 Task: Assign in the project TranceTech the issue 'Implement a new cloud-based logistics optimization system for a company with advanced routing and scheduling capabilities' to the sprint 'Debug Dive'.
Action: Mouse moved to (195, 51)
Screenshot: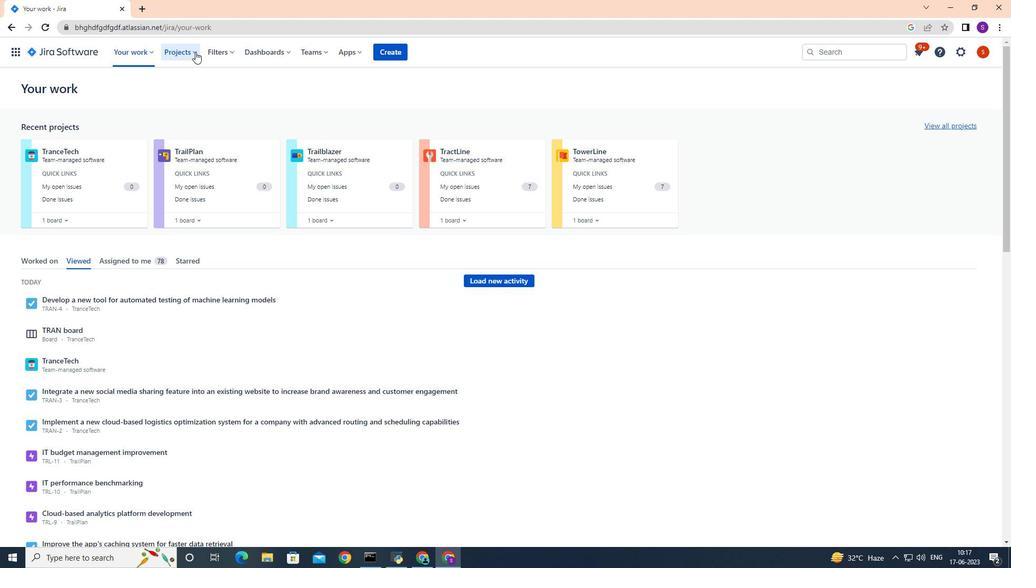 
Action: Mouse pressed left at (195, 51)
Screenshot: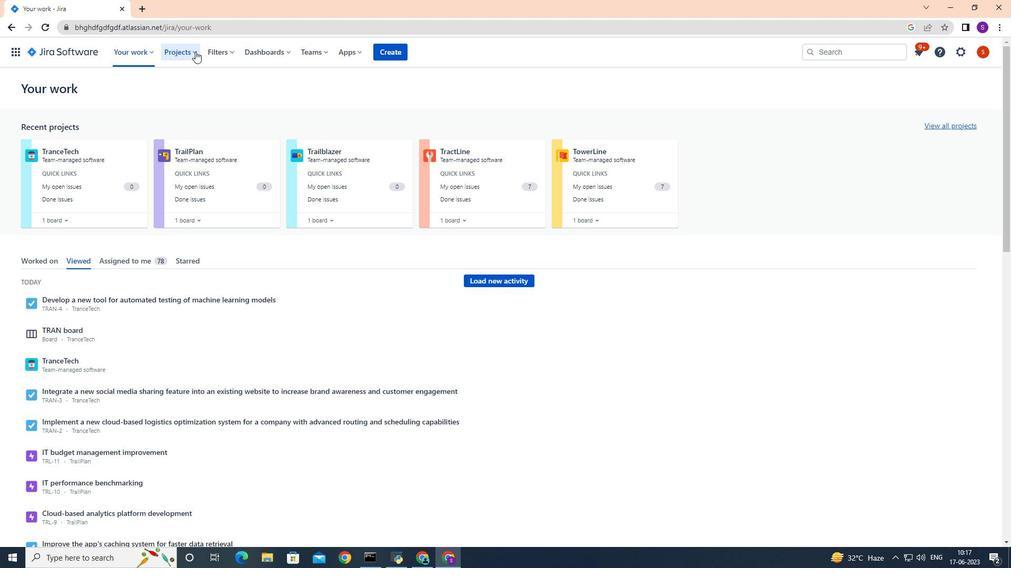 
Action: Mouse moved to (208, 94)
Screenshot: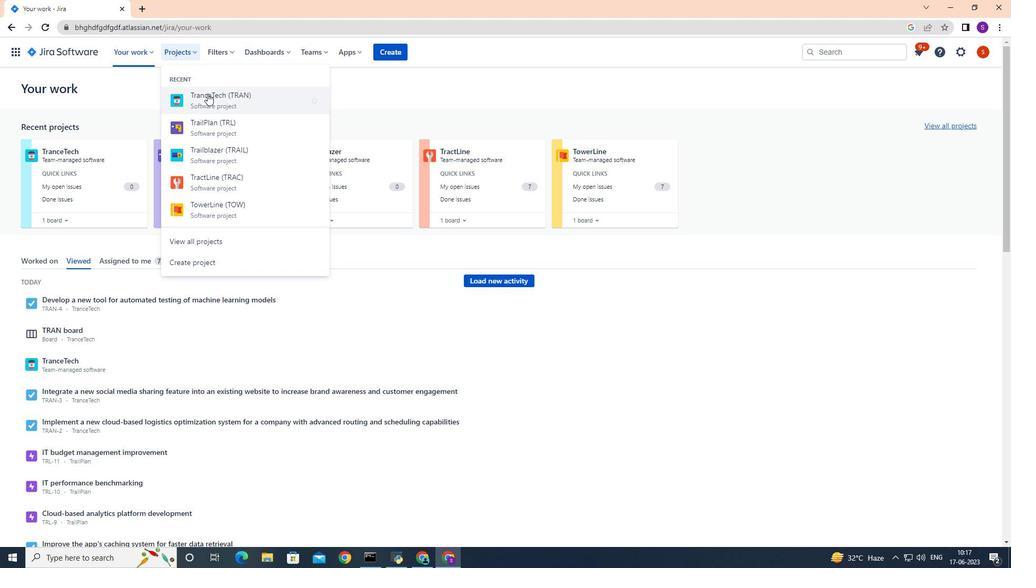 
Action: Mouse pressed left at (208, 94)
Screenshot: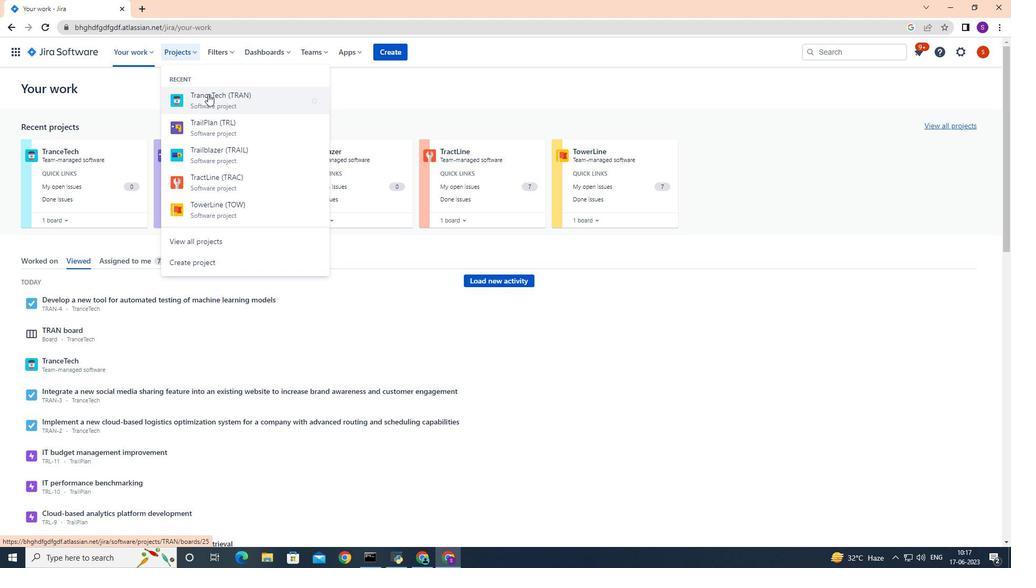 
Action: Mouse moved to (57, 155)
Screenshot: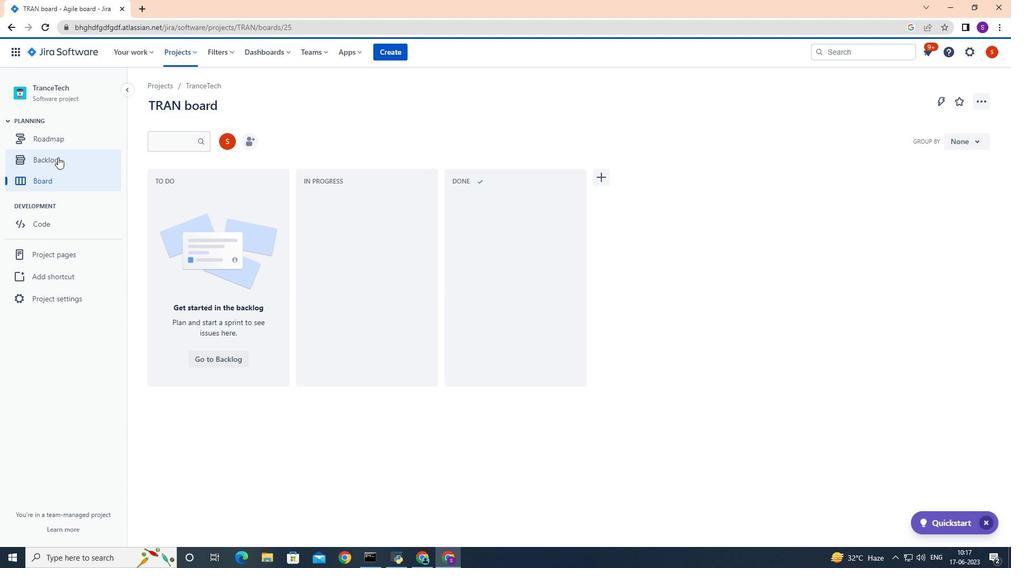 
Action: Mouse pressed left at (57, 155)
Screenshot: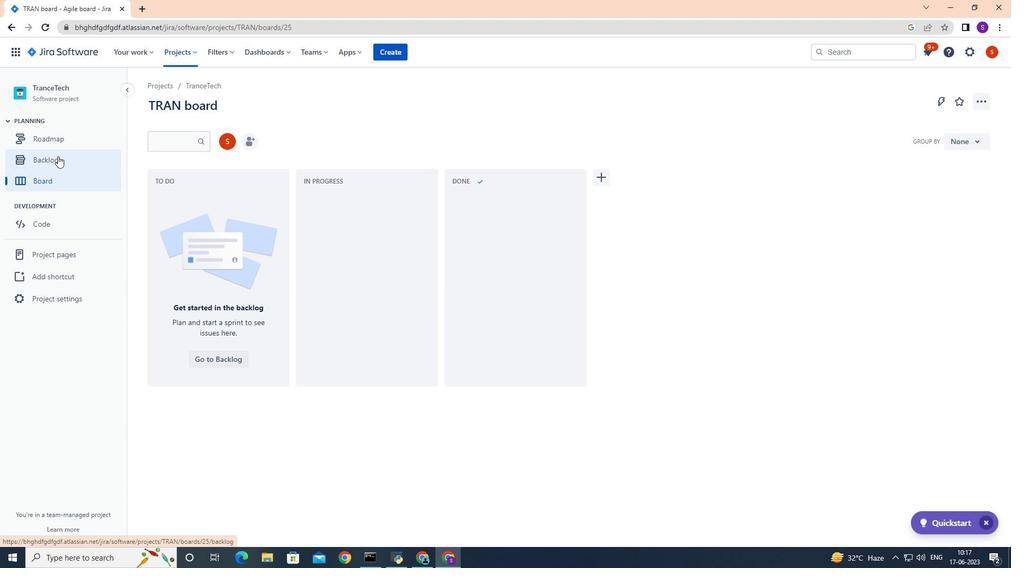 
Action: Mouse moved to (542, 282)
Screenshot: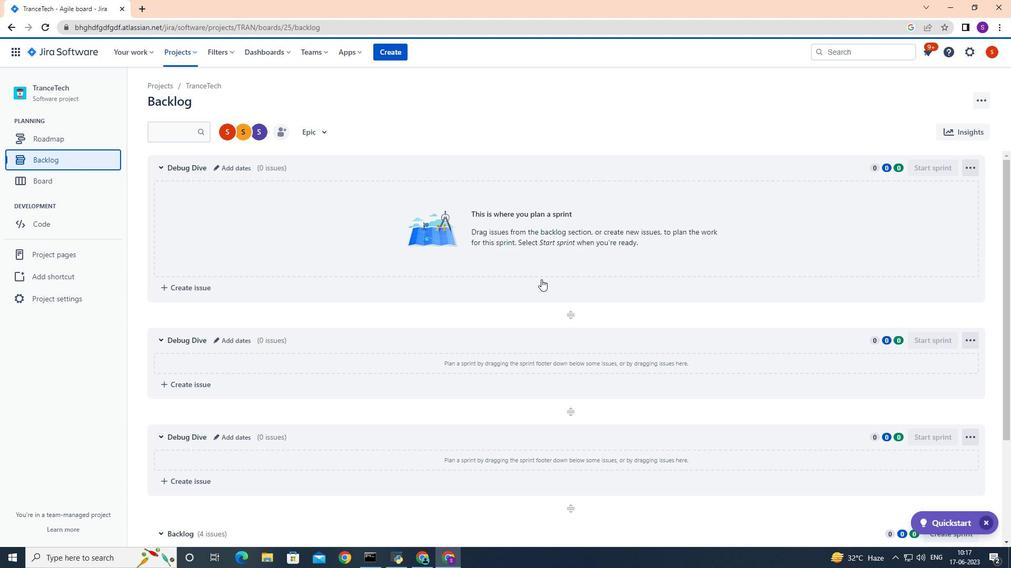 
Action: Mouse scrolled (542, 282) with delta (0, 0)
Screenshot: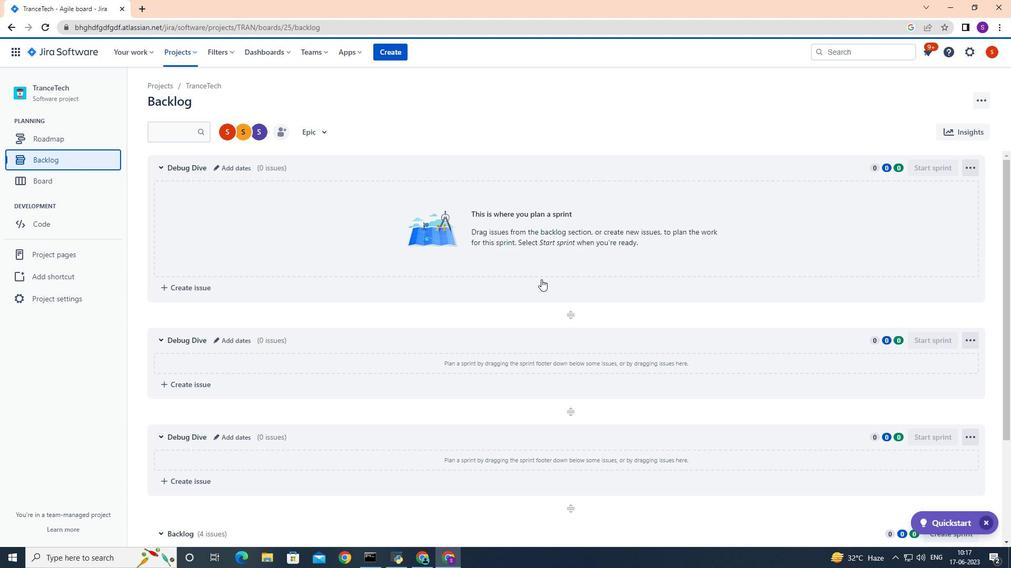 
Action: Mouse moved to (542, 282)
Screenshot: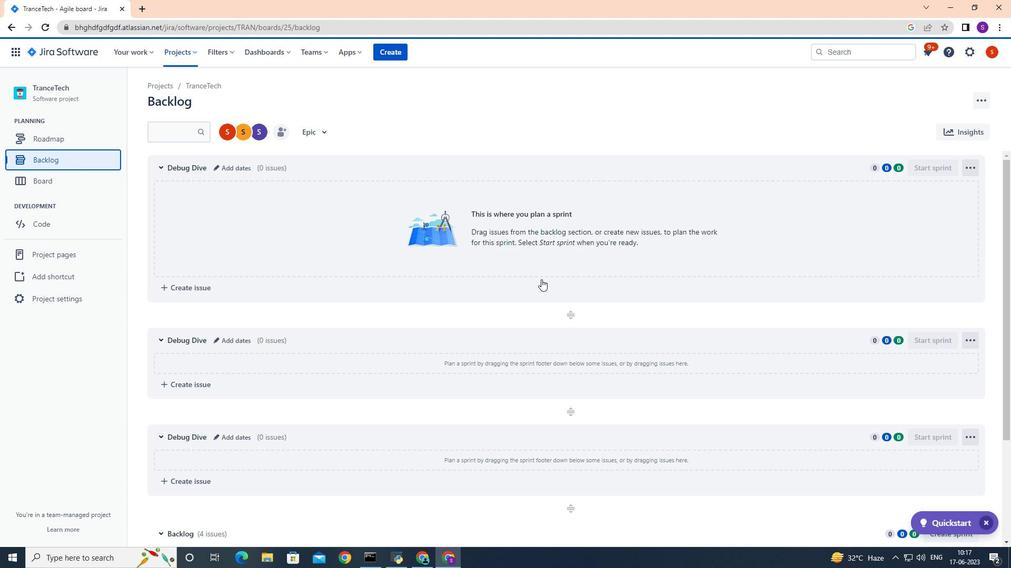 
Action: Mouse scrolled (542, 282) with delta (0, 0)
Screenshot: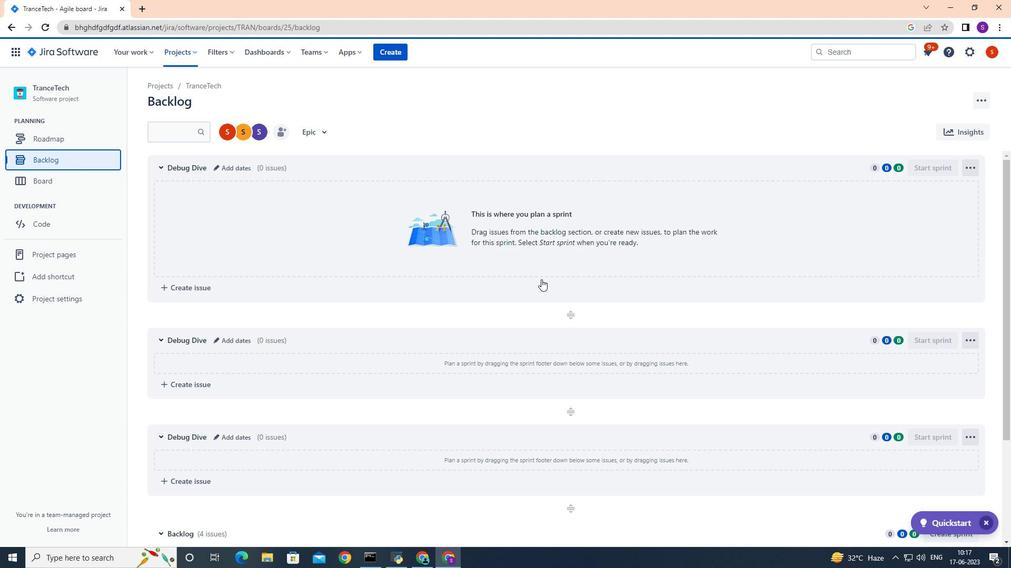 
Action: Mouse moved to (542, 282)
Screenshot: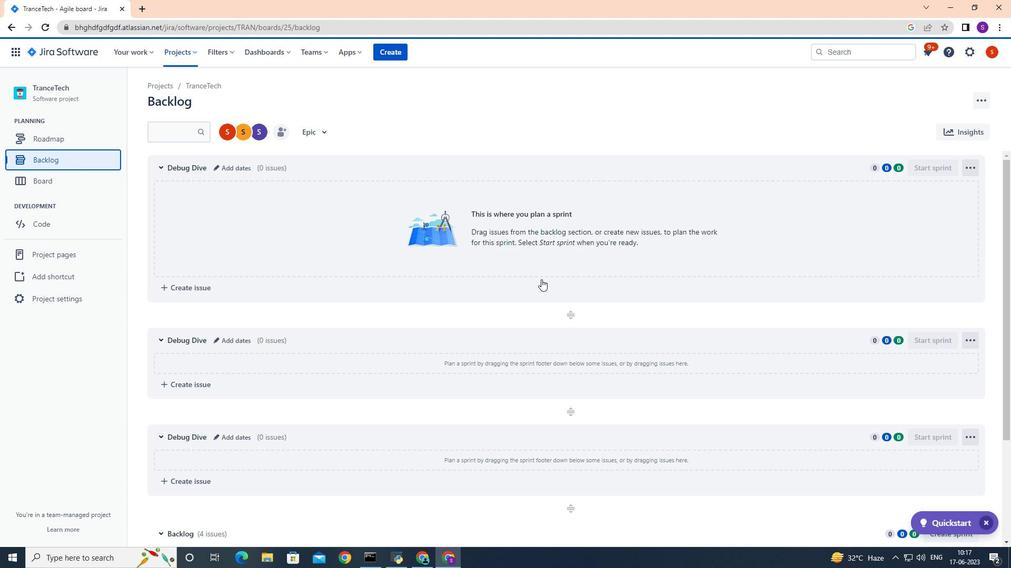 
Action: Mouse scrolled (542, 282) with delta (0, 0)
Screenshot: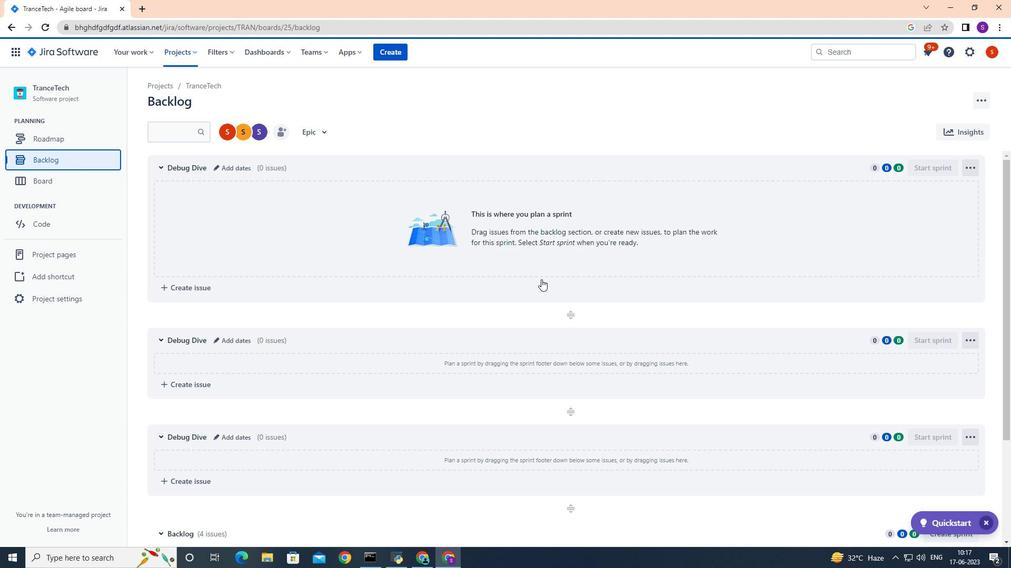 
Action: Mouse moved to (541, 282)
Screenshot: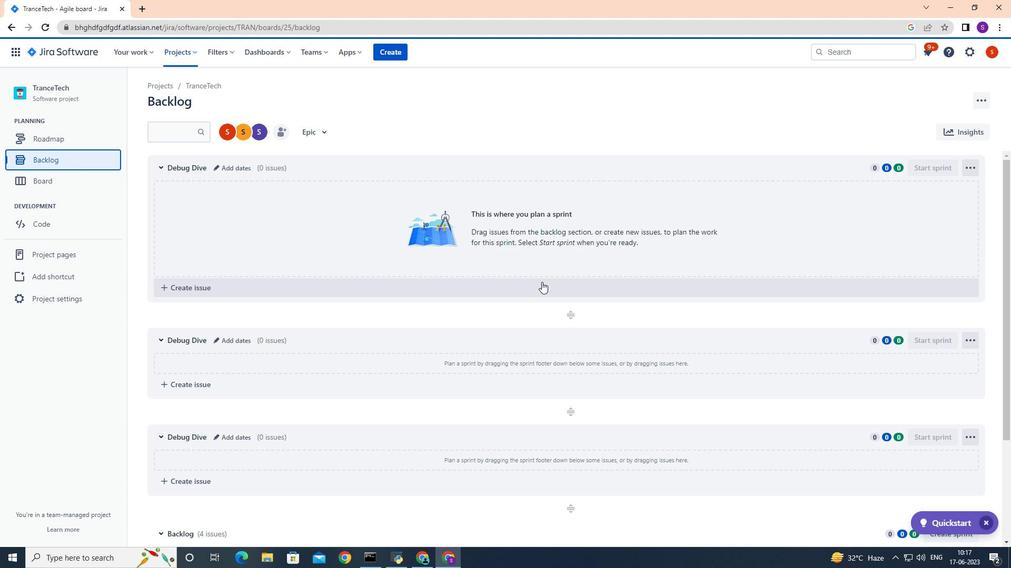 
Action: Mouse scrolled (541, 282) with delta (0, 0)
Screenshot: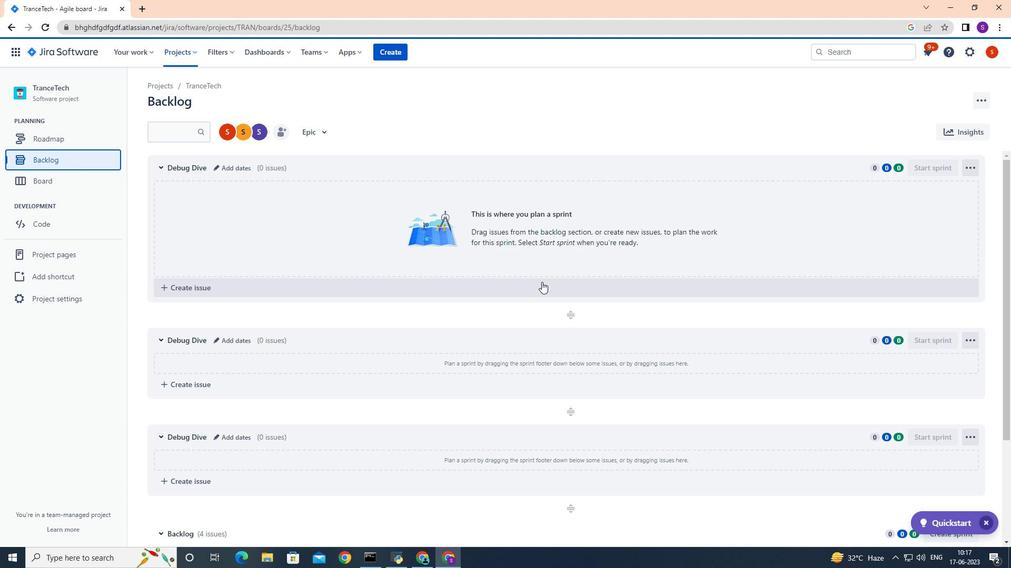 
Action: Mouse moved to (540, 282)
Screenshot: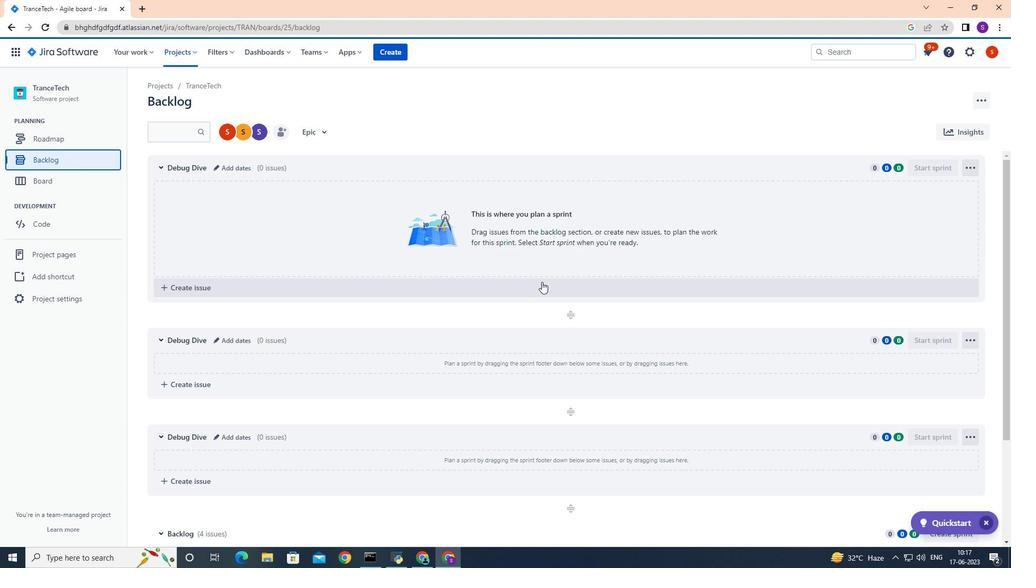 
Action: Mouse scrolled (540, 282) with delta (0, 0)
Screenshot: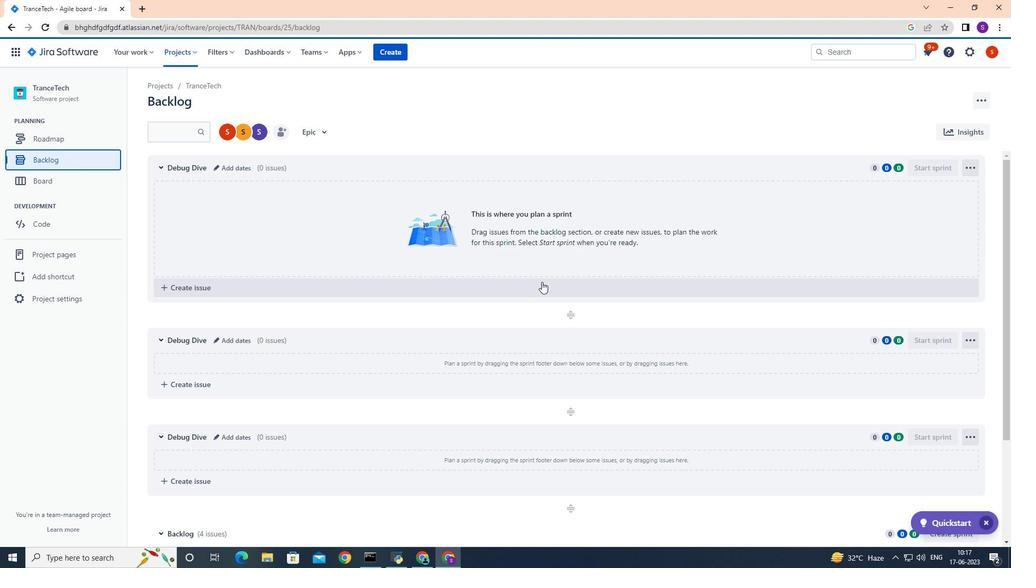 
Action: Mouse moved to (540, 282)
Screenshot: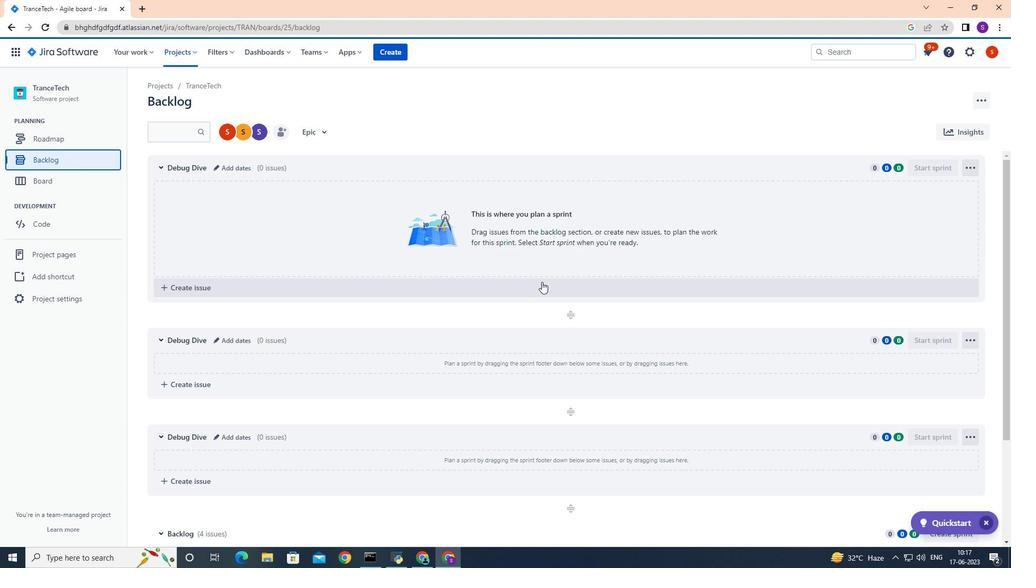 
Action: Mouse scrolled (540, 282) with delta (0, 0)
Screenshot: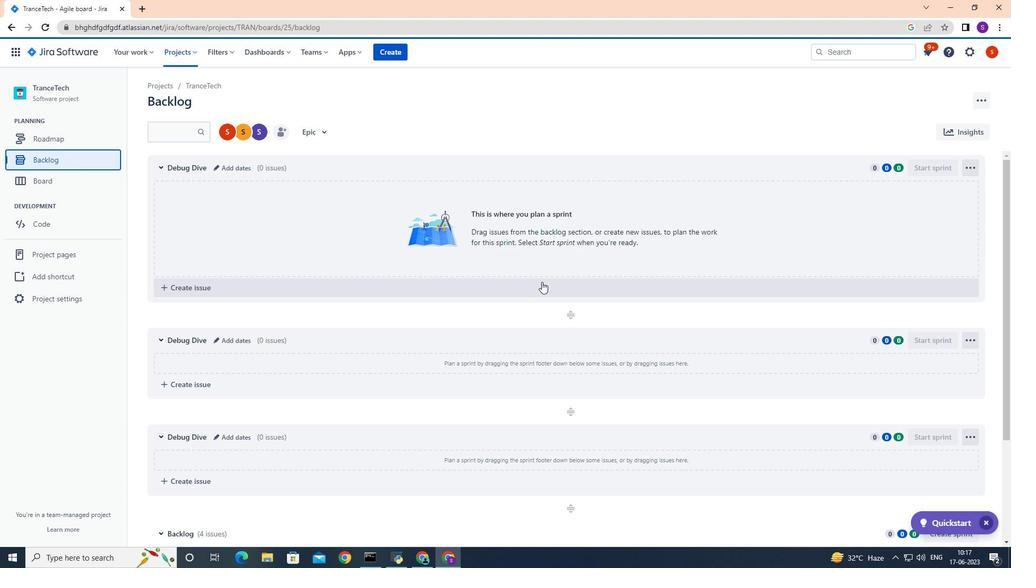 
Action: Mouse moved to (540, 280)
Screenshot: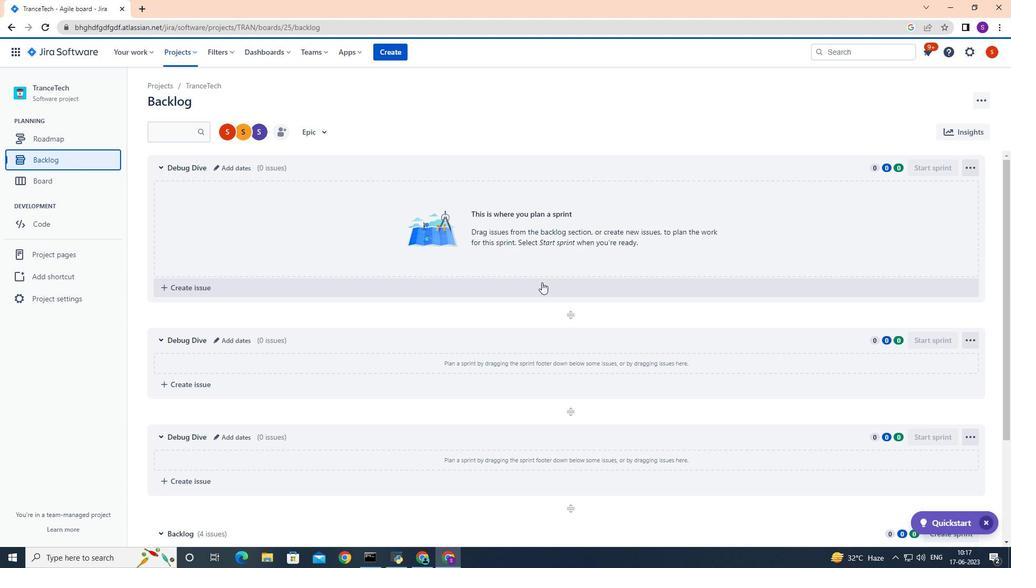 
Action: Mouse scrolled (540, 282) with delta (0, 0)
Screenshot: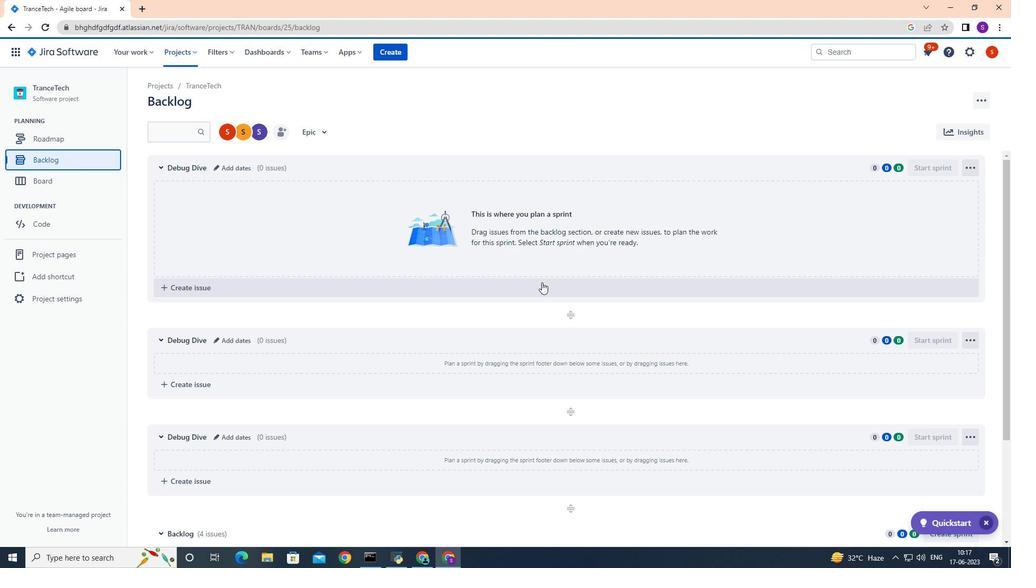 
Action: Mouse moved to (540, 276)
Screenshot: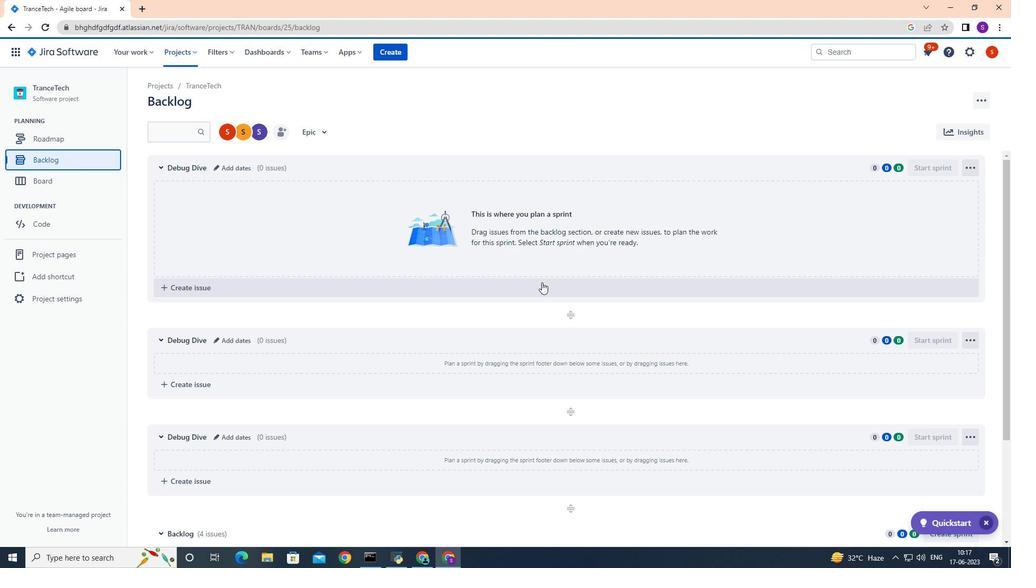 
Action: Mouse scrolled (540, 278) with delta (0, 0)
Screenshot: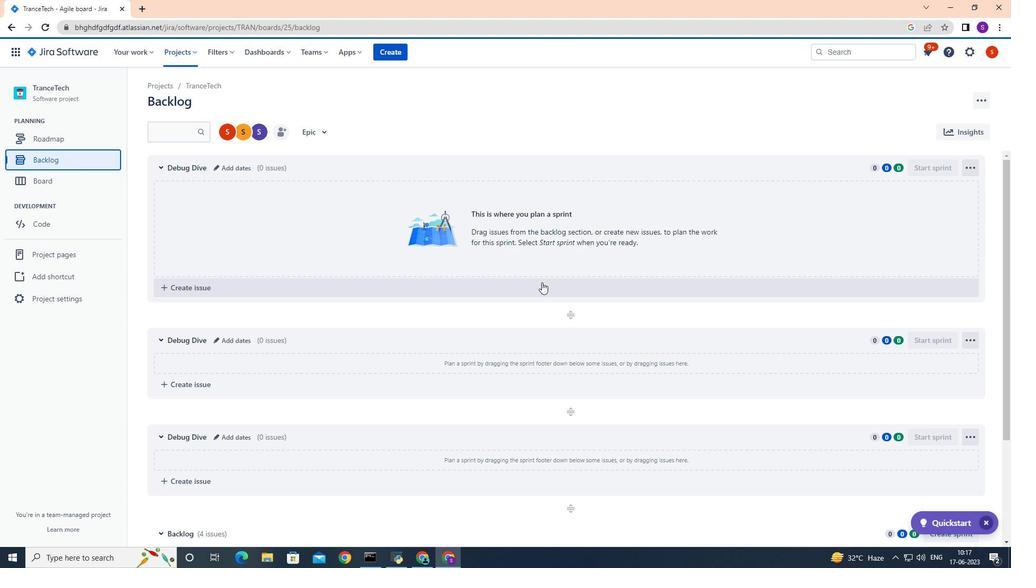 
Action: Mouse moved to (523, 273)
Screenshot: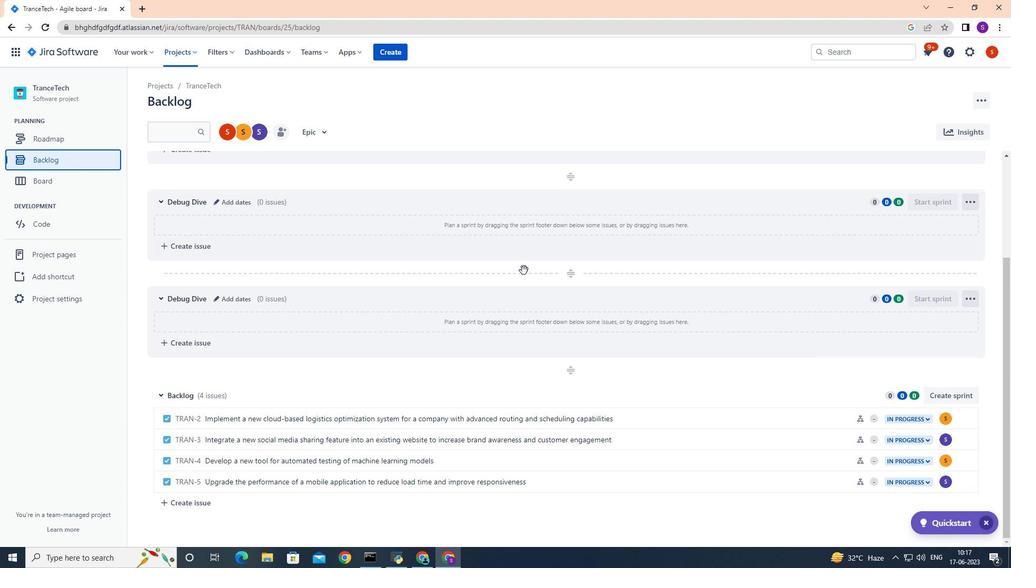 
Action: Mouse scrolled (523, 272) with delta (0, 0)
Screenshot: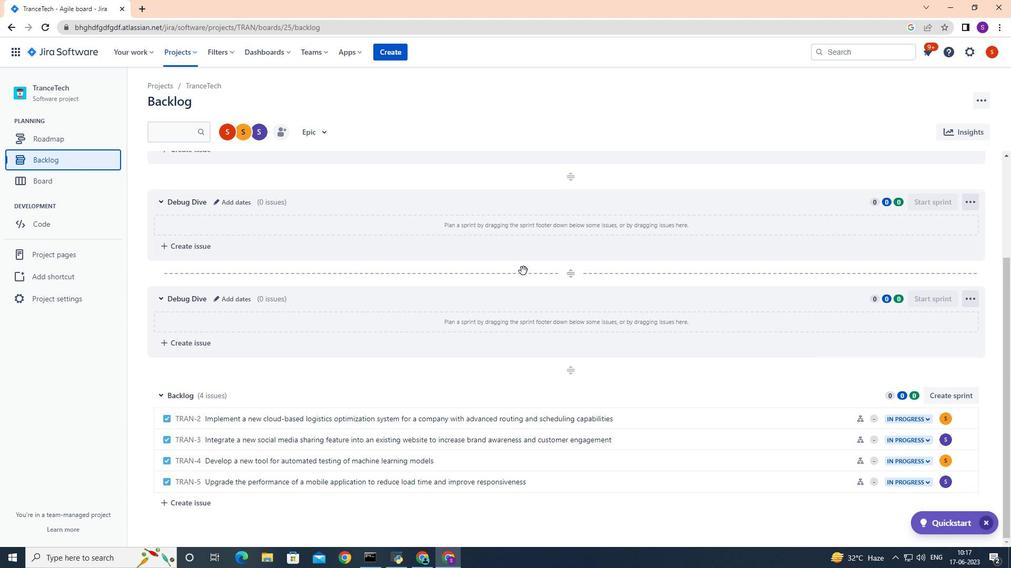 
Action: Mouse moved to (523, 273)
Screenshot: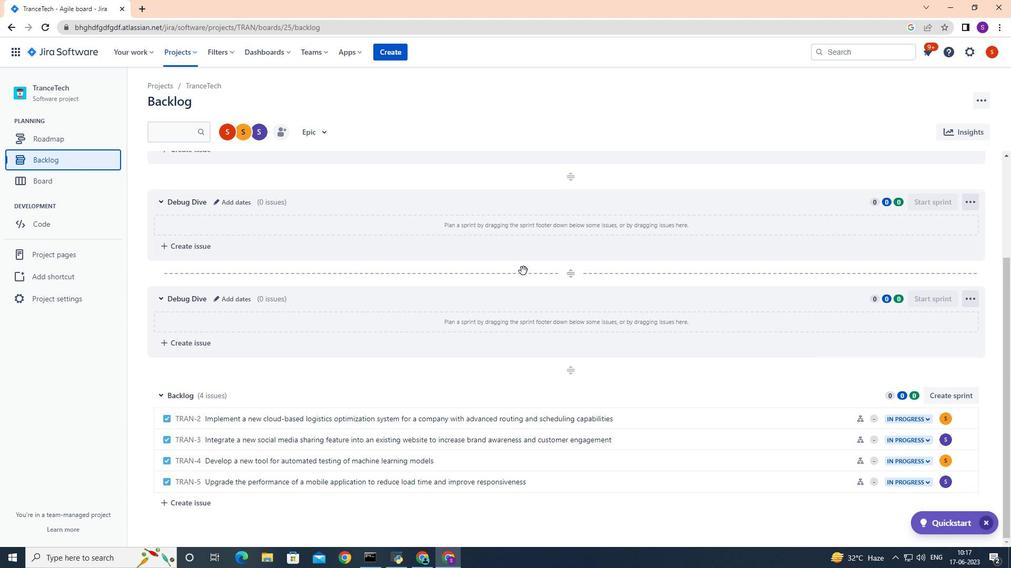 
Action: Mouse scrolled (523, 272) with delta (0, 0)
Screenshot: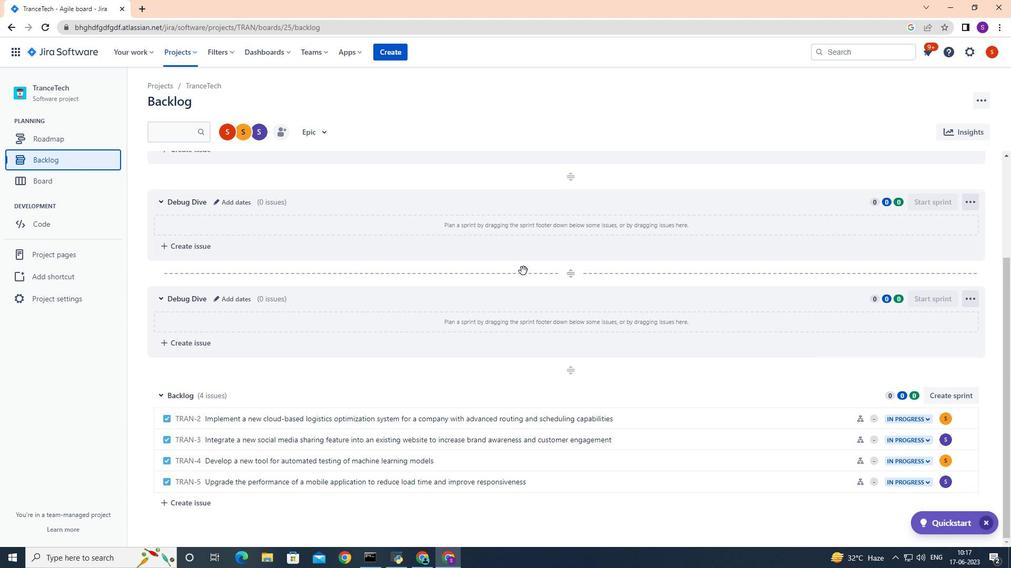 
Action: Mouse moved to (523, 273)
Screenshot: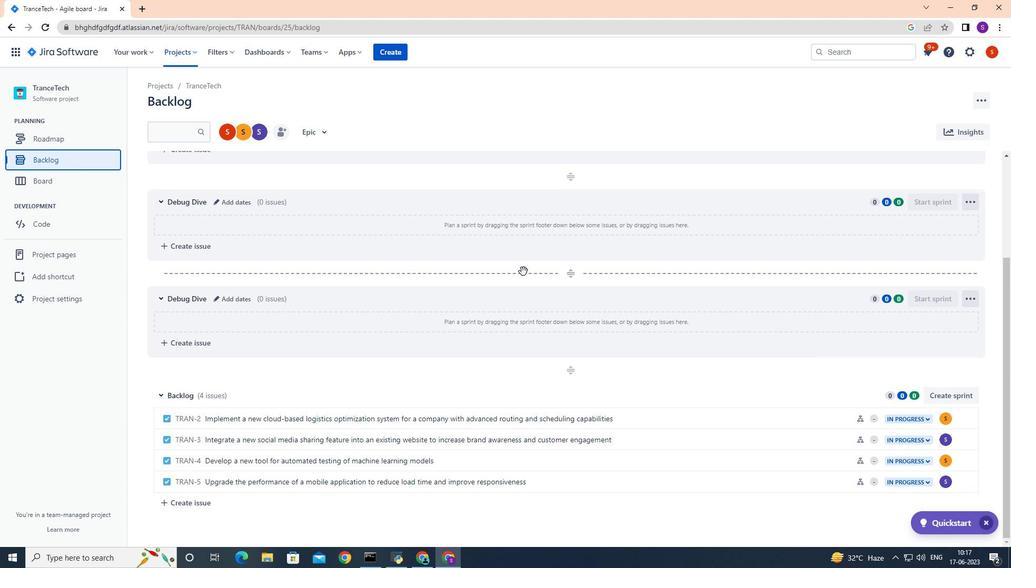 
Action: Mouse scrolled (523, 273) with delta (0, 0)
Screenshot: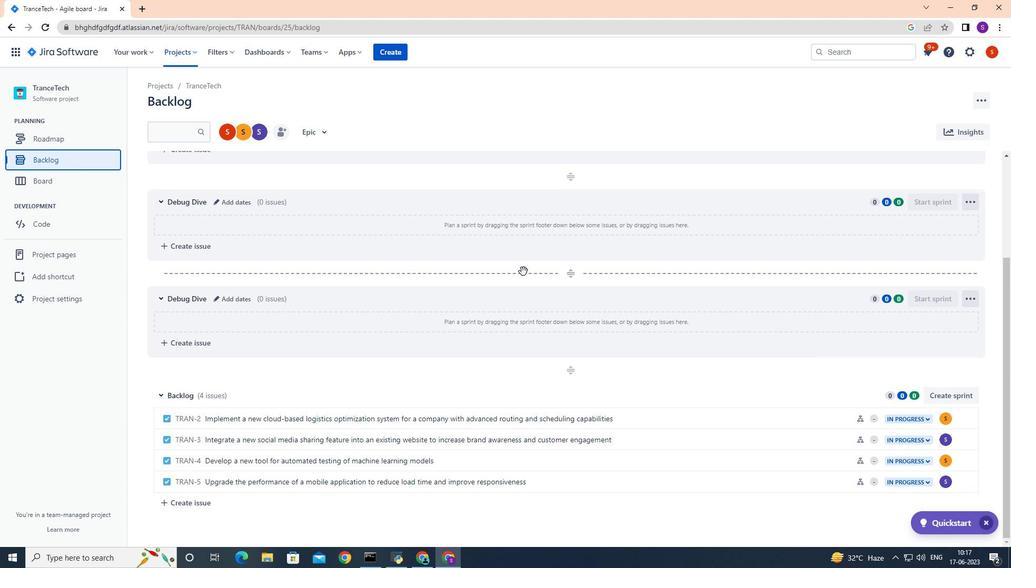 
Action: Mouse moved to (523, 274)
Screenshot: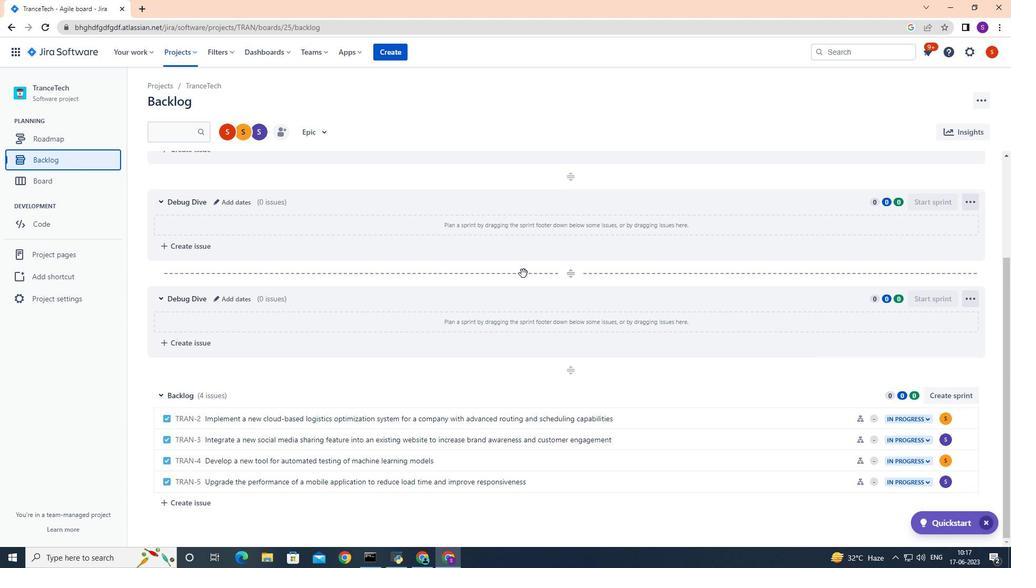 
Action: Mouse scrolled (523, 273) with delta (0, 0)
Screenshot: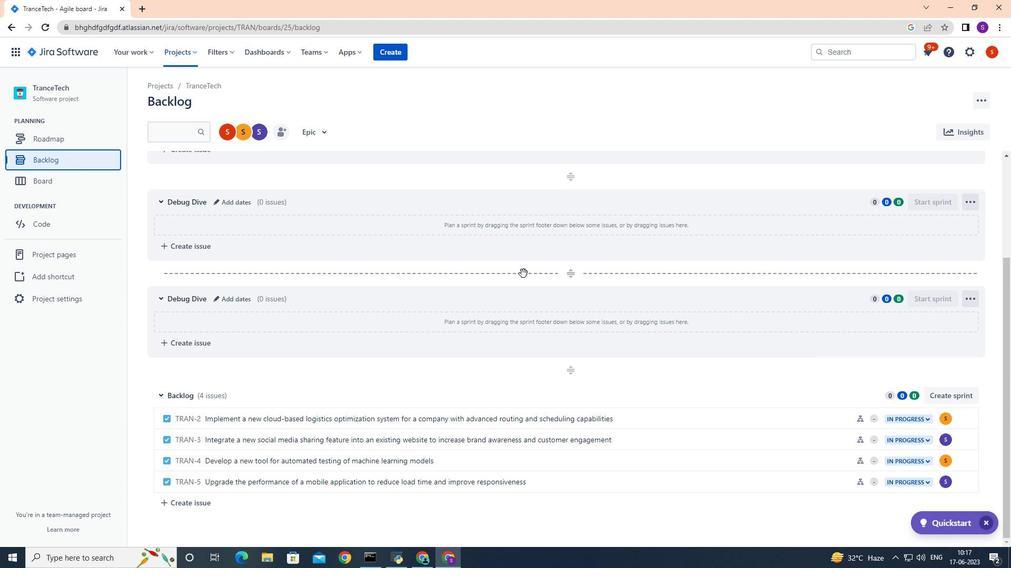 
Action: Mouse moved to (523, 274)
Screenshot: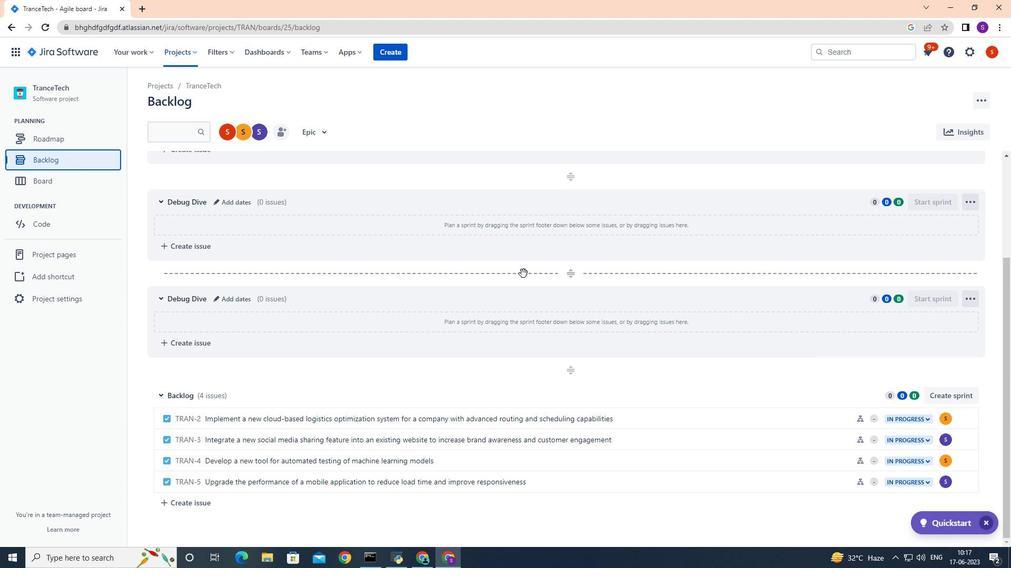 
Action: Mouse scrolled (523, 273) with delta (0, 0)
Screenshot: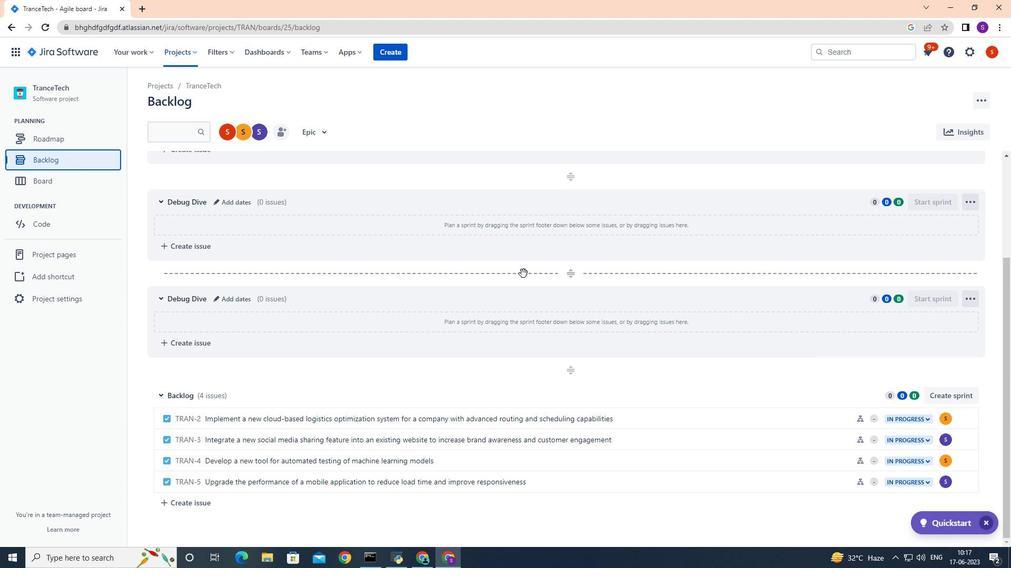 
Action: Mouse scrolled (523, 273) with delta (0, 0)
Screenshot: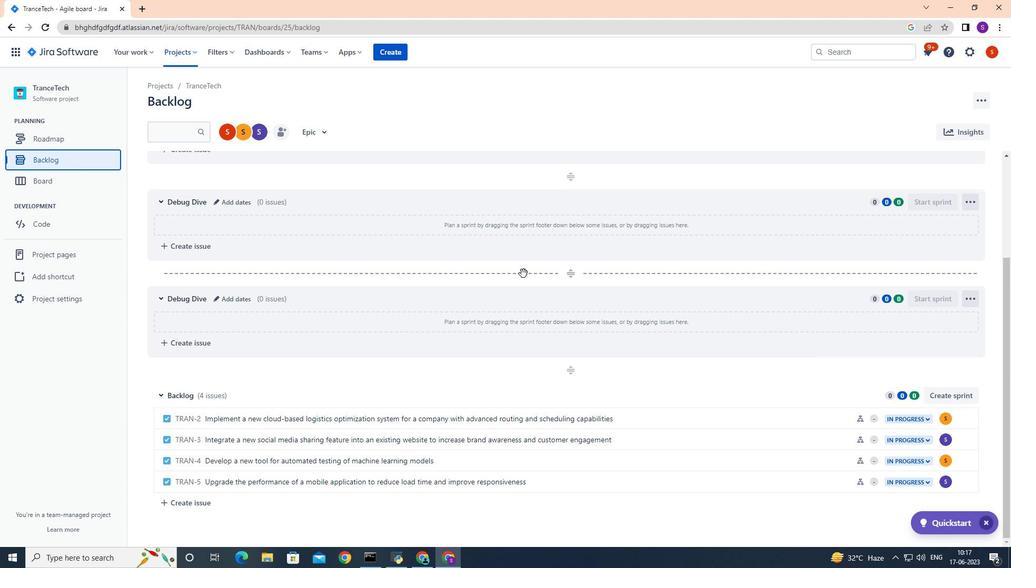 
Action: Mouse moved to (962, 415)
Screenshot: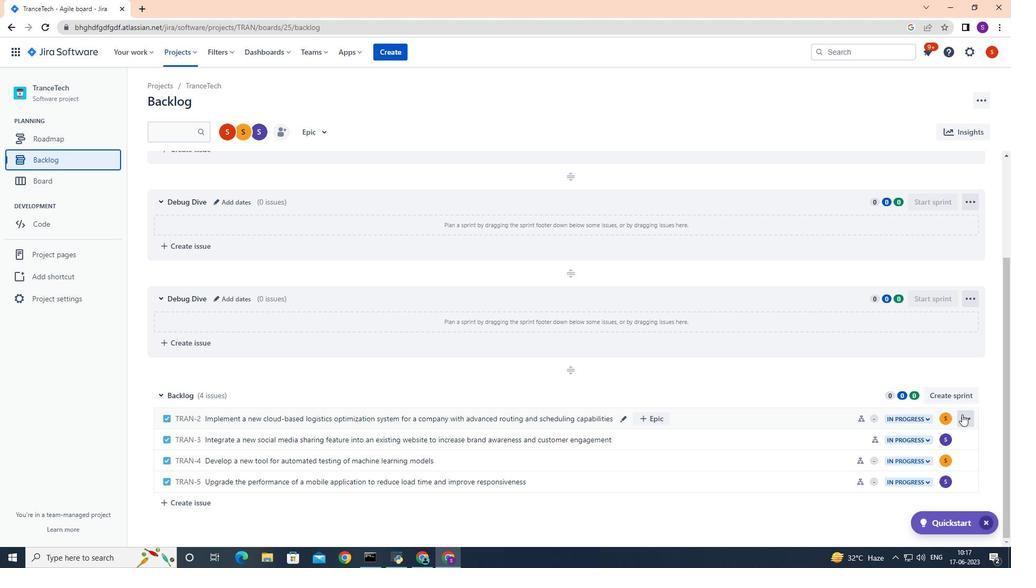 
Action: Mouse pressed left at (962, 415)
Screenshot: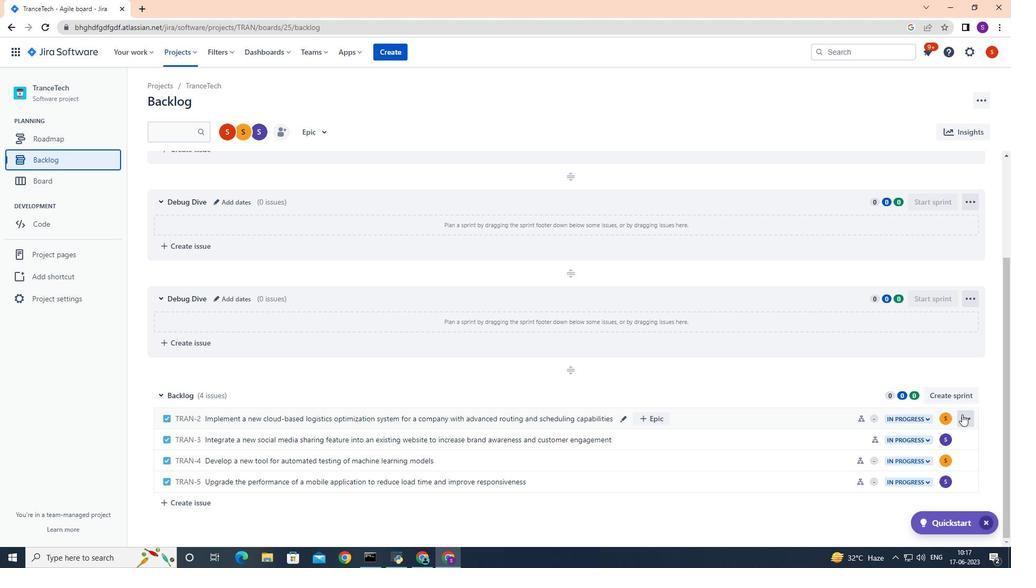 
Action: Mouse moved to (940, 324)
Screenshot: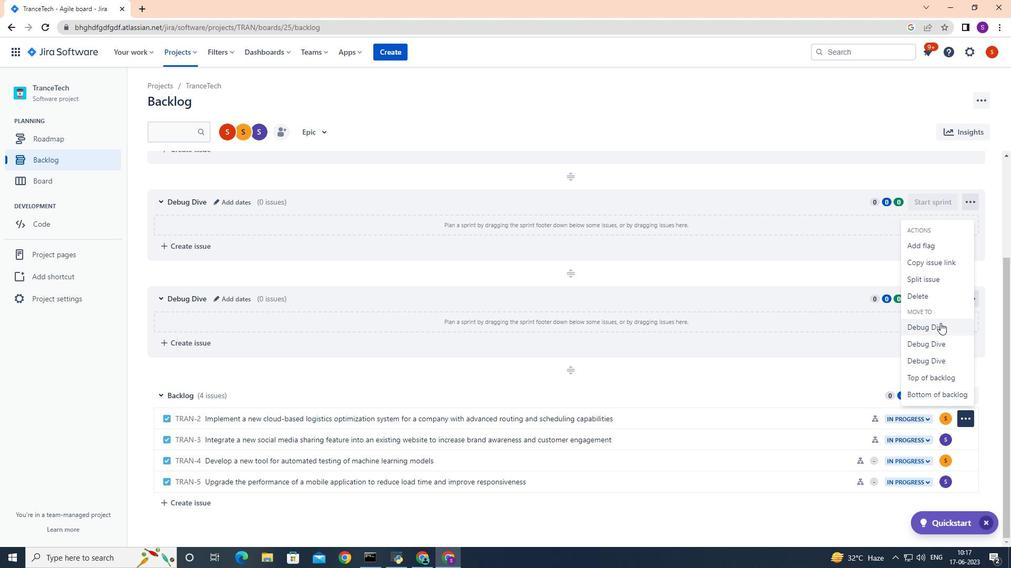 
Action: Mouse pressed left at (940, 324)
Screenshot: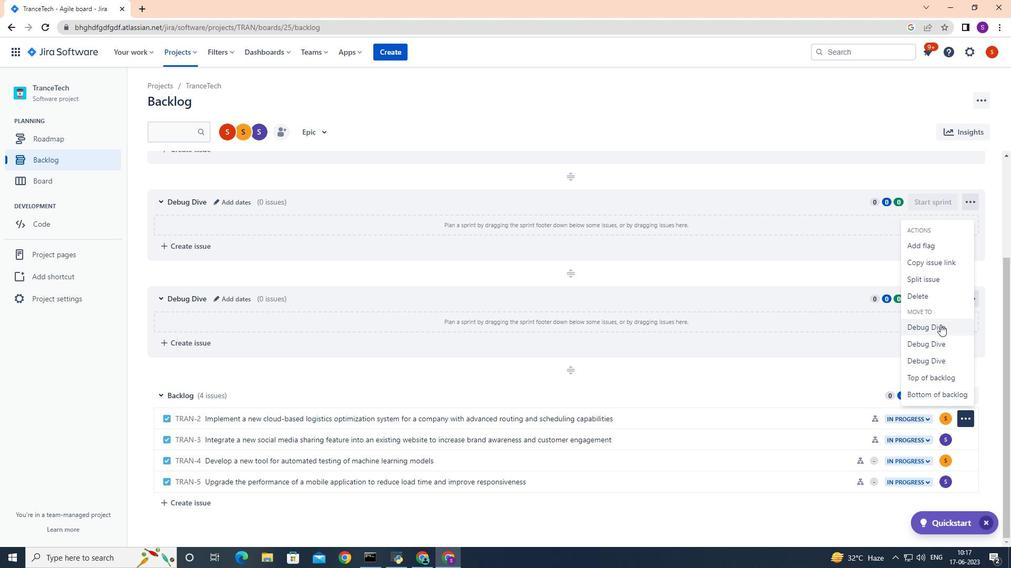 
Action: Mouse moved to (621, 298)
Screenshot: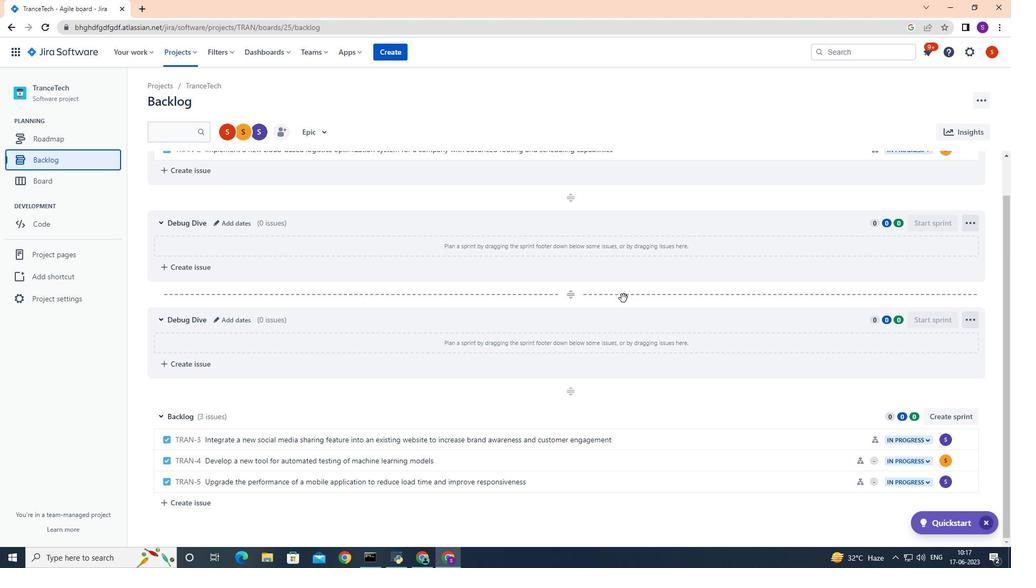 
Action: Mouse scrolled (621, 298) with delta (0, 0)
Screenshot: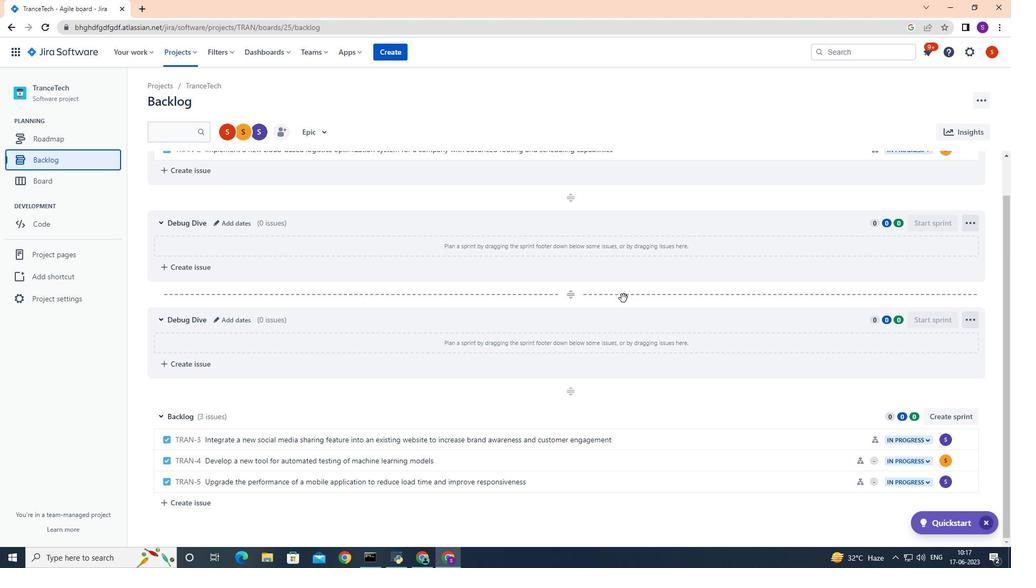 
Action: Mouse moved to (620, 298)
Screenshot: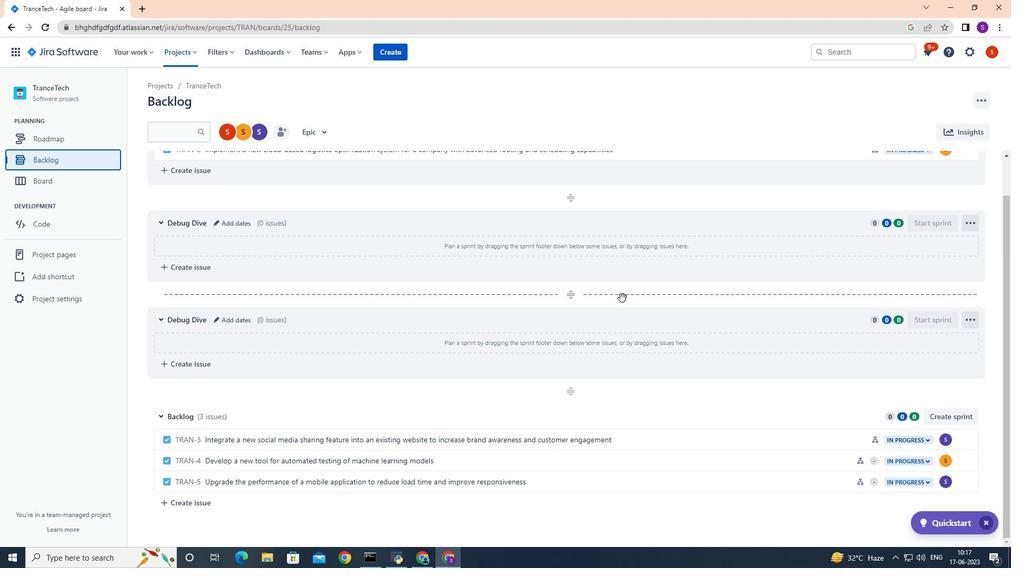 
Action: Mouse scrolled (620, 298) with delta (0, 0)
Screenshot: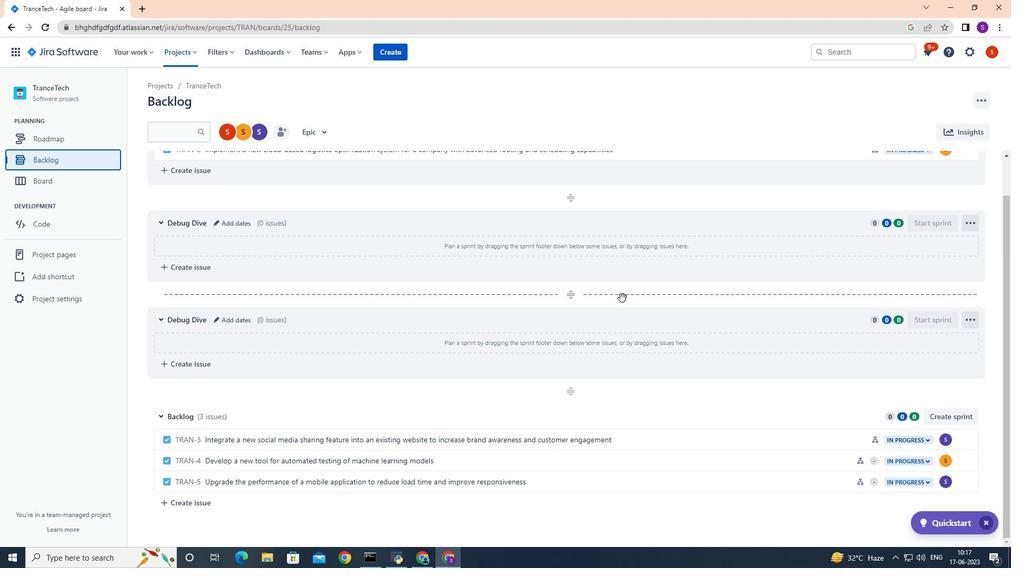 
Action: Mouse scrolled (620, 298) with delta (0, 0)
Screenshot: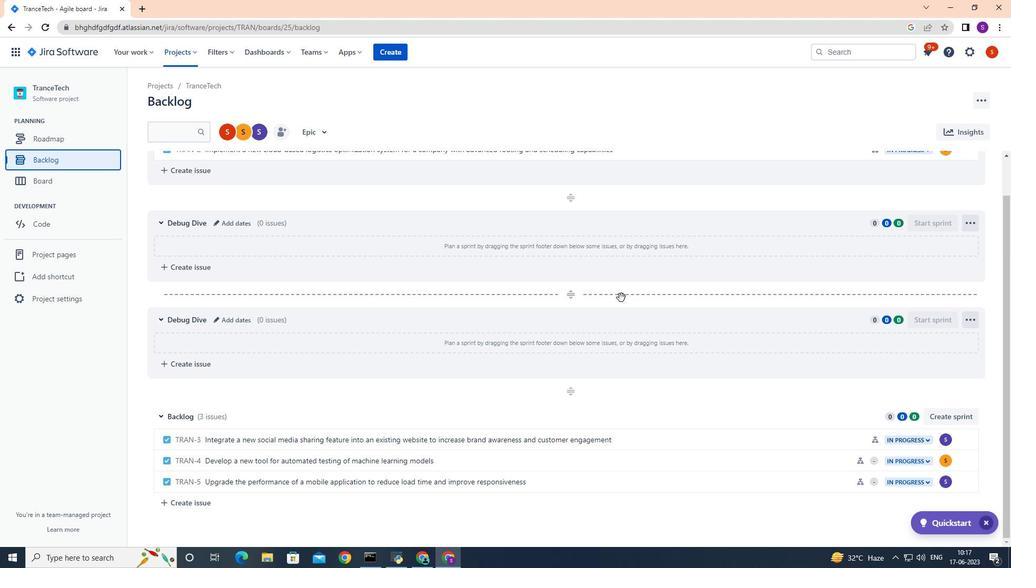 
Action: Mouse moved to (620, 298)
Screenshot: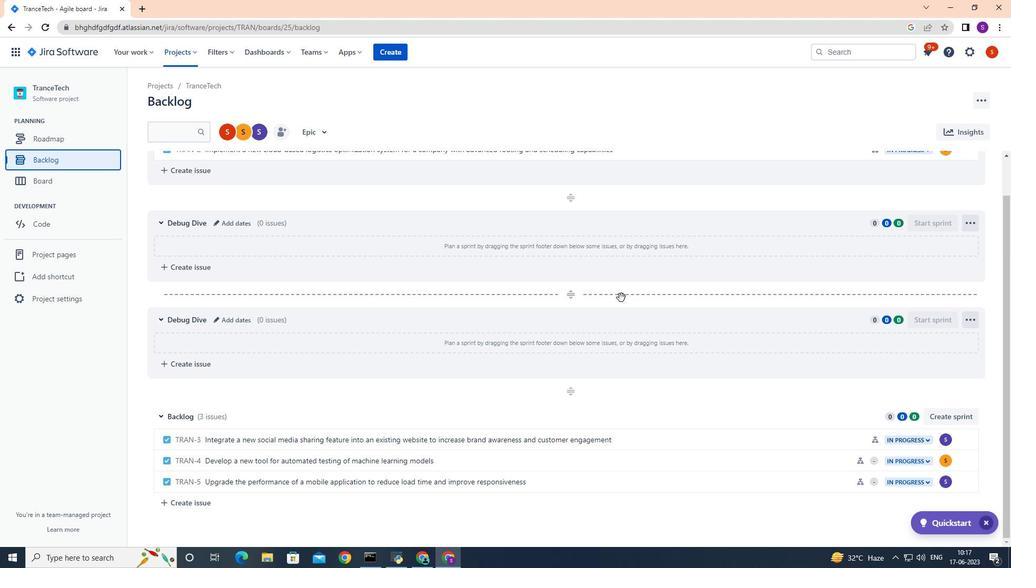 
Action: Mouse scrolled (620, 298) with delta (0, 0)
Screenshot: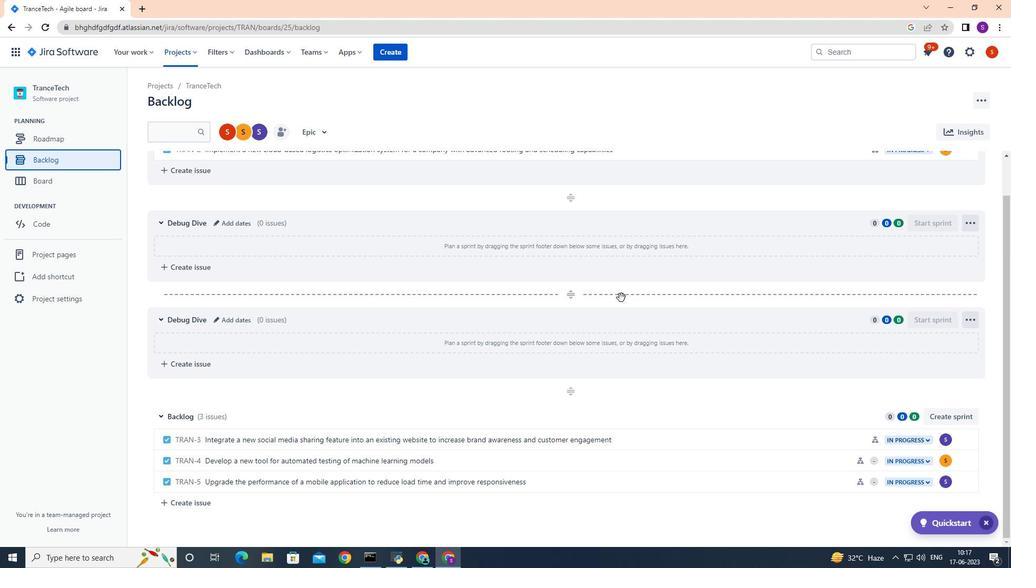 
Action: Mouse moved to (601, 287)
Screenshot: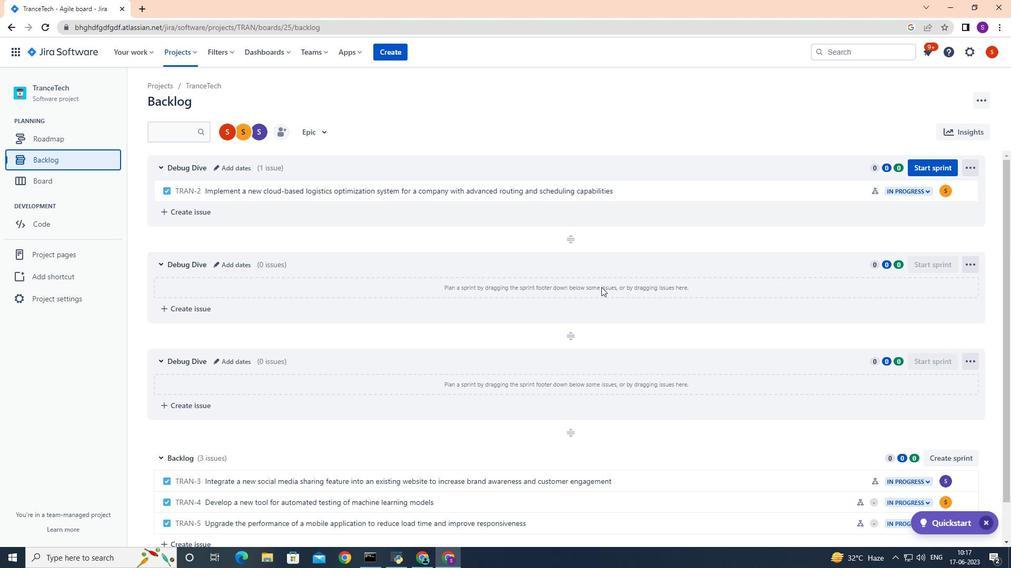 
